 Task: Log work in the project TrueNorth for the issue 'Create a new online platform for online dance classes with advanced motion tracking and analysis features' spent time as '6w 1d 1h 49m' and remaining time as '1w 1d 17h 14m' and clone the issue. Now add the issue to the epic 'Penetration Testing'.
Action: Mouse moved to (743, 382)
Screenshot: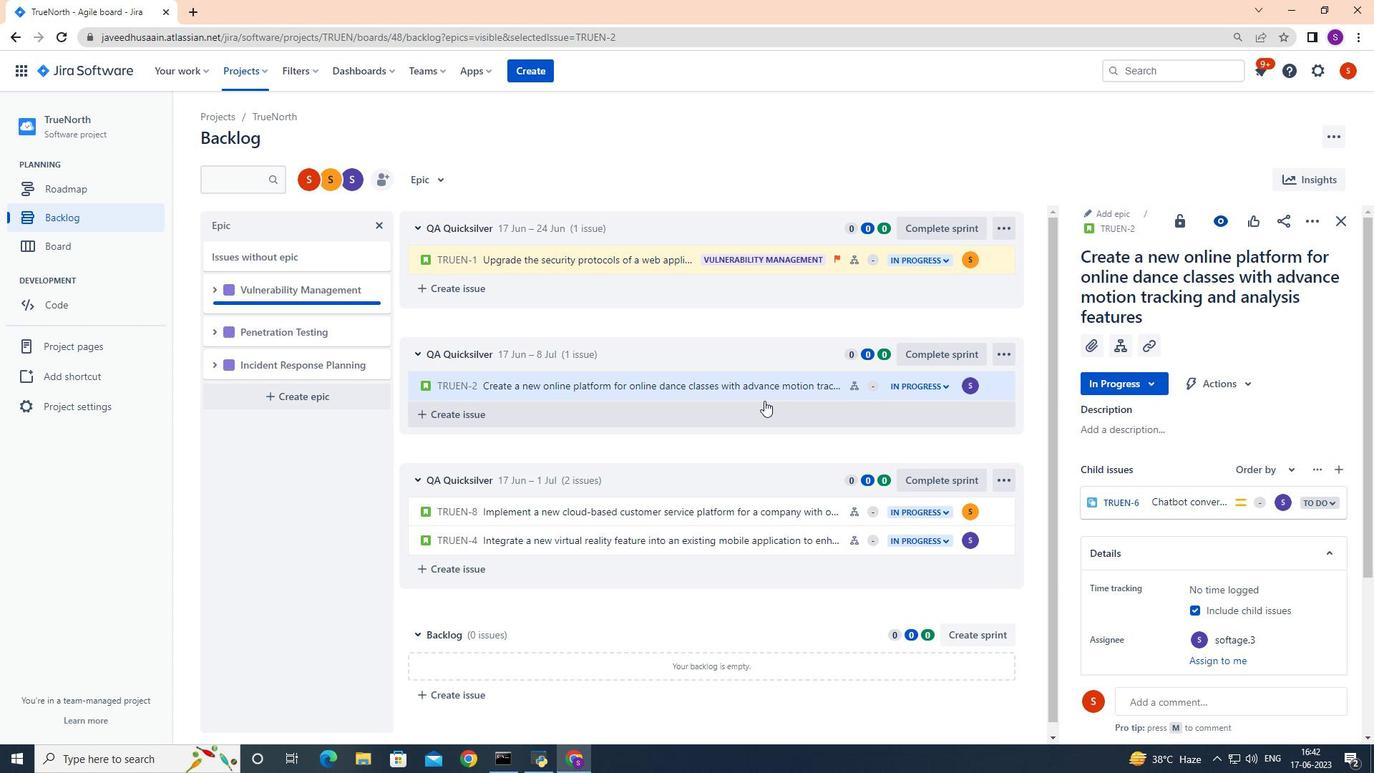 
Action: Mouse pressed left at (743, 382)
Screenshot: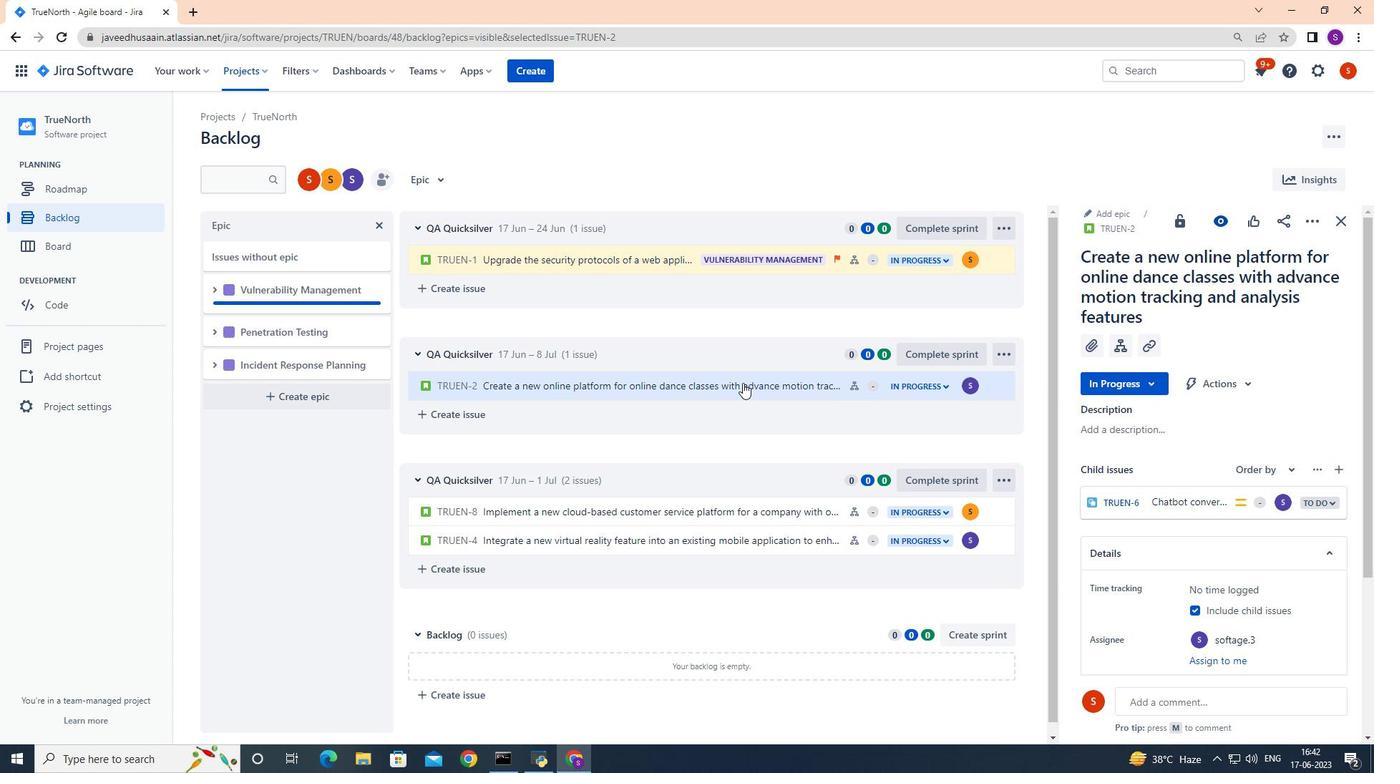
Action: Mouse pressed left at (743, 382)
Screenshot: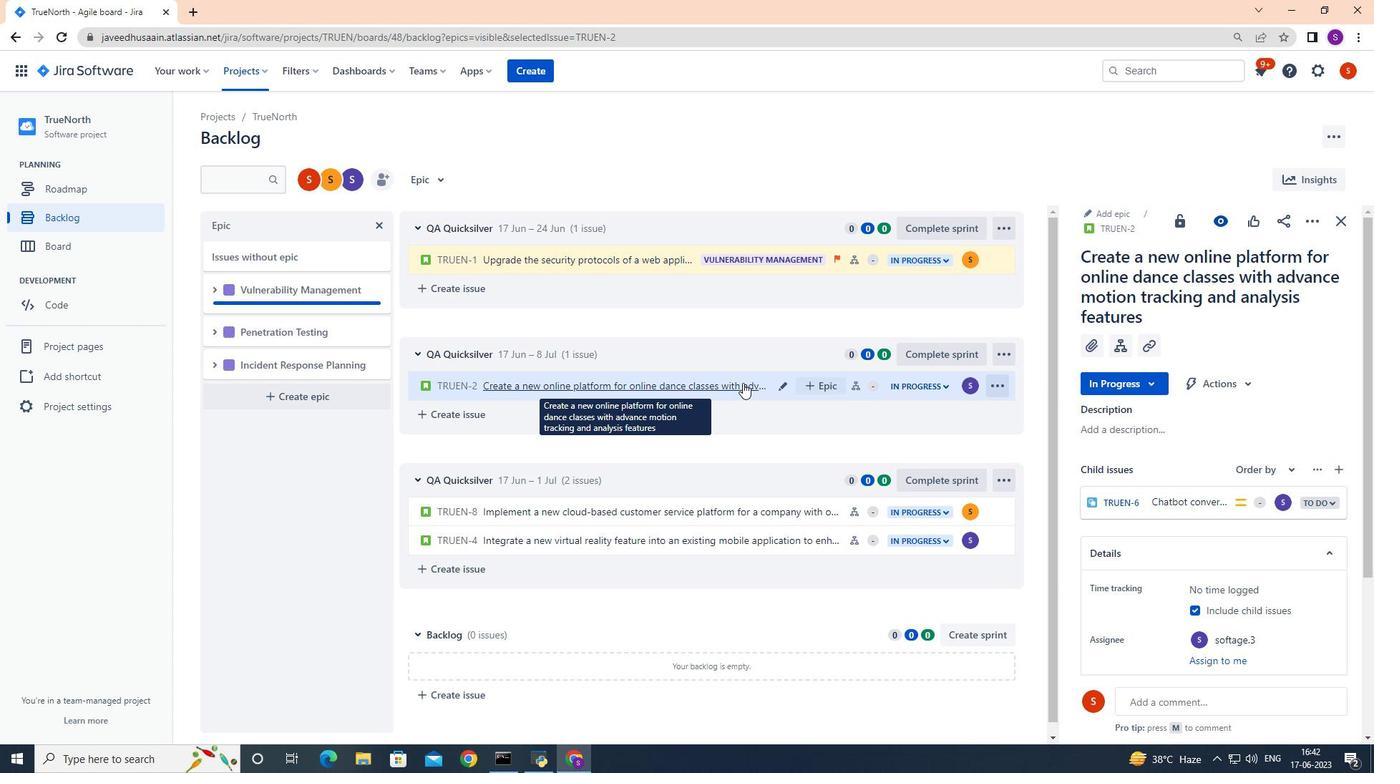 
Action: Mouse moved to (1307, 221)
Screenshot: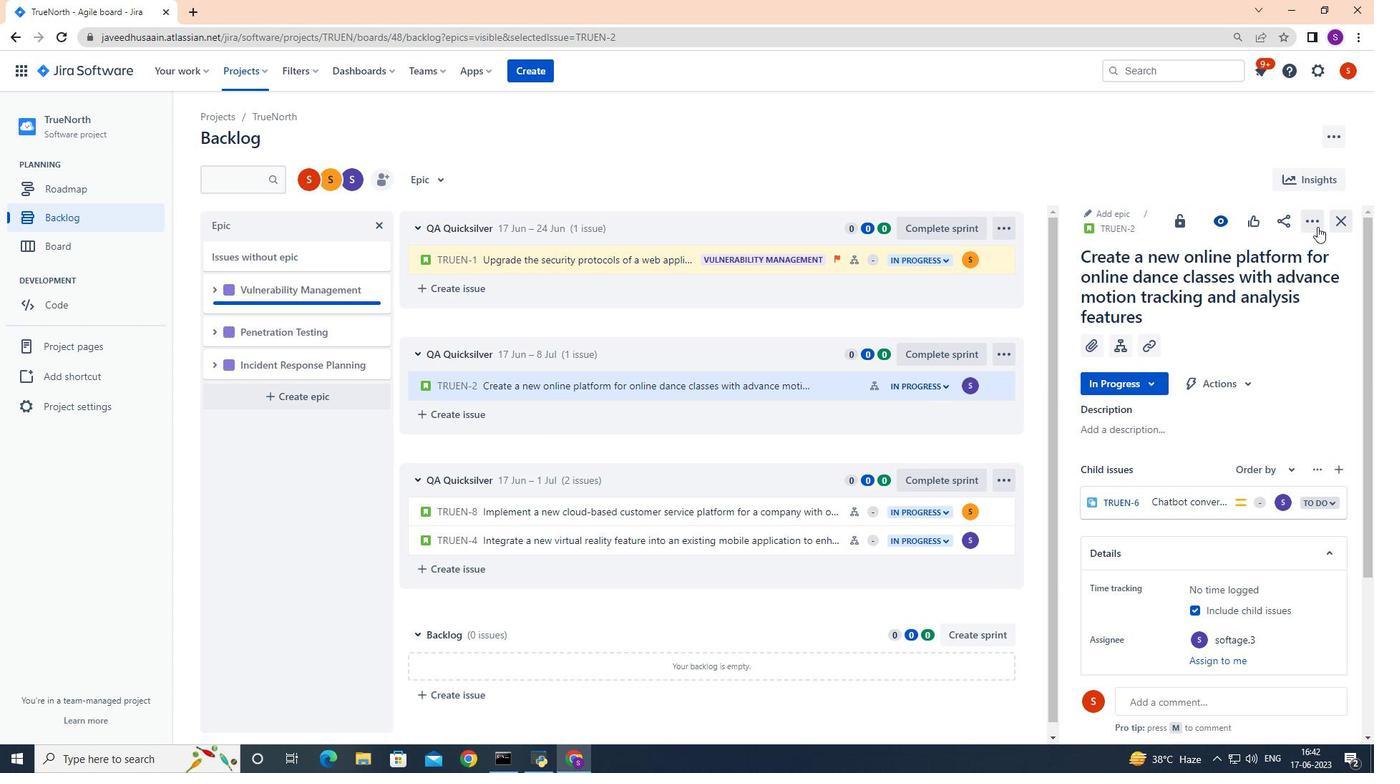 
Action: Mouse pressed left at (1307, 221)
Screenshot: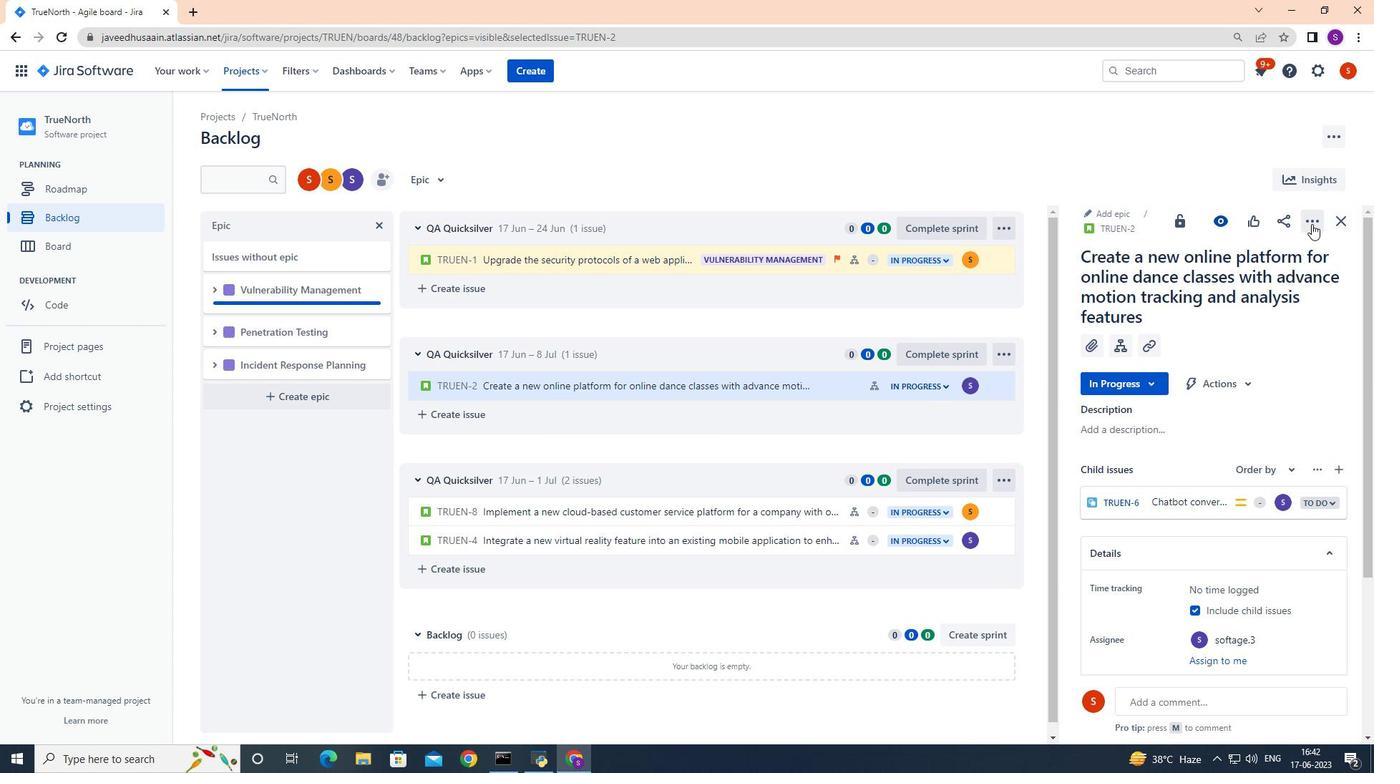 
Action: Mouse moved to (1271, 256)
Screenshot: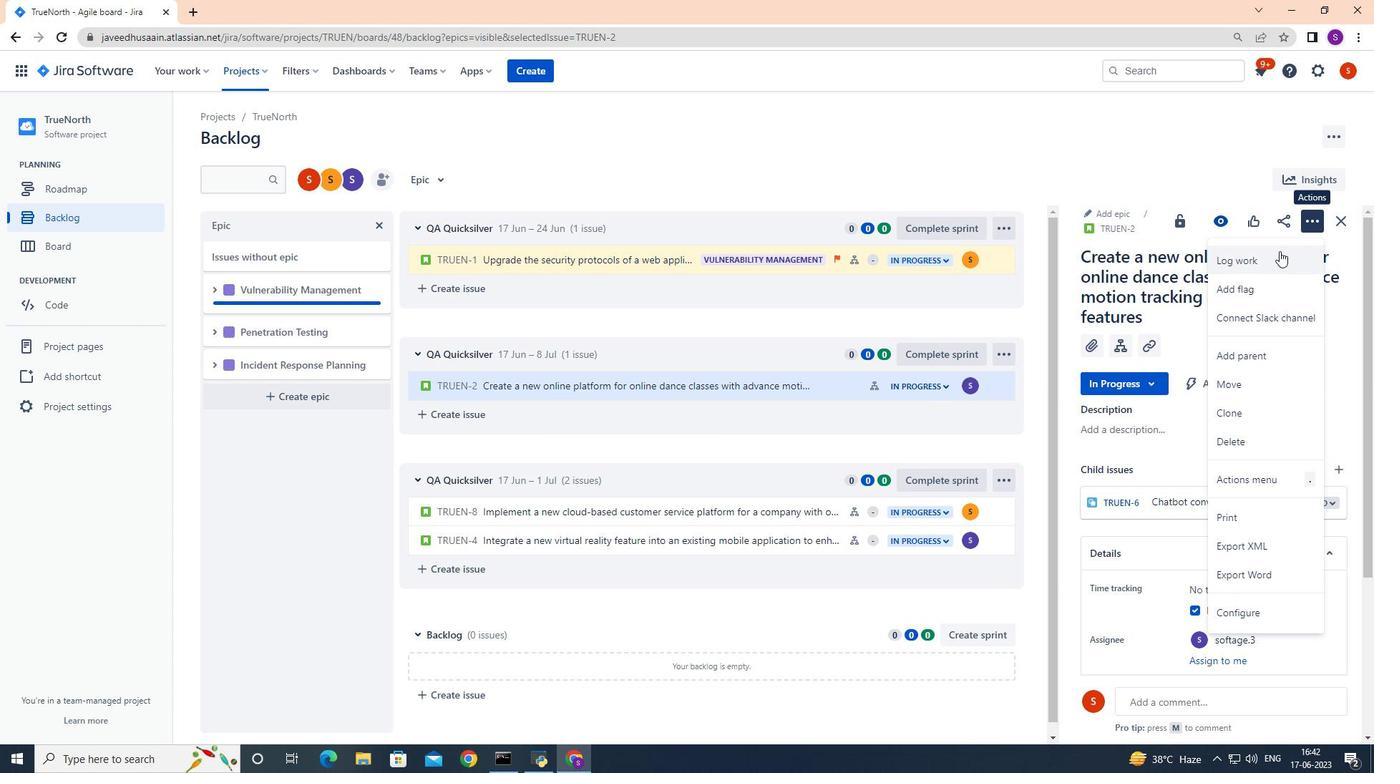 
Action: Mouse pressed left at (1271, 256)
Screenshot: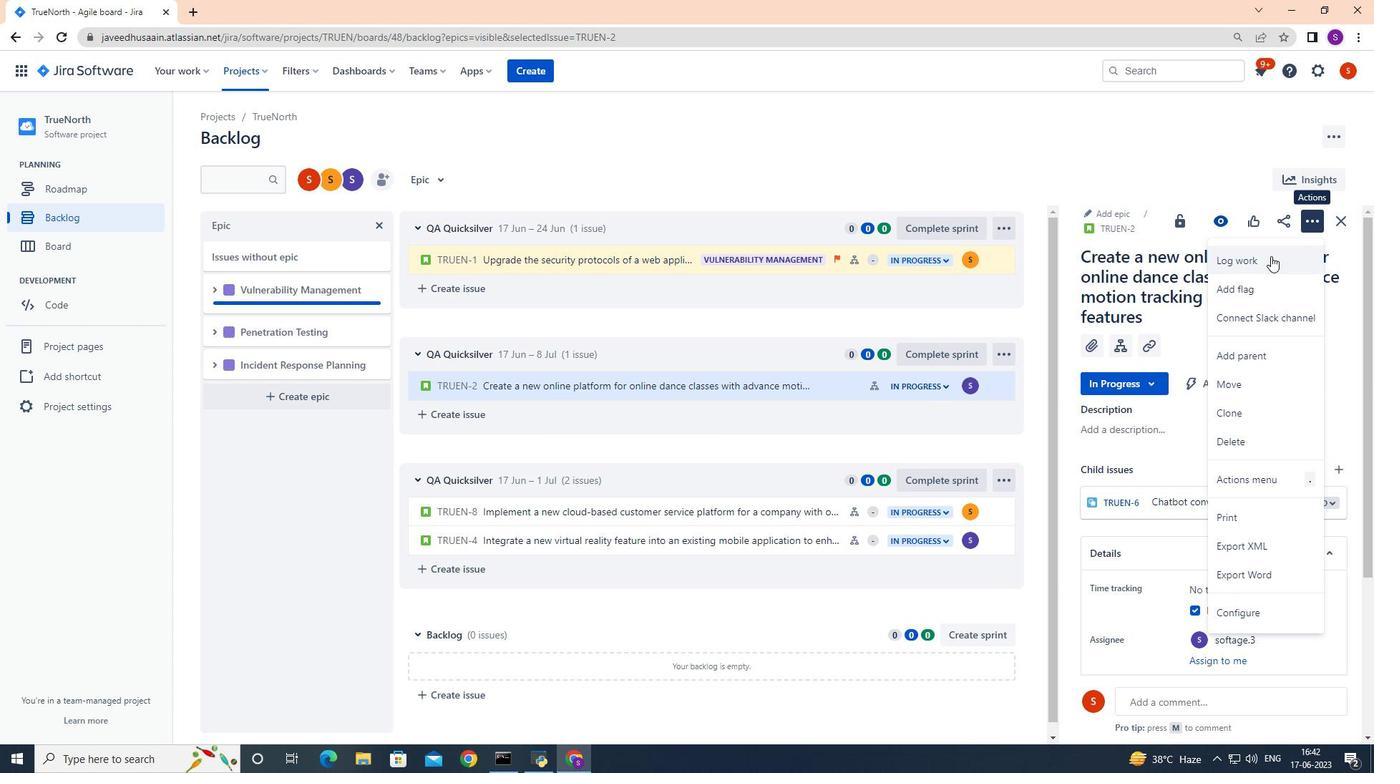
Action: Mouse moved to (600, 208)
Screenshot: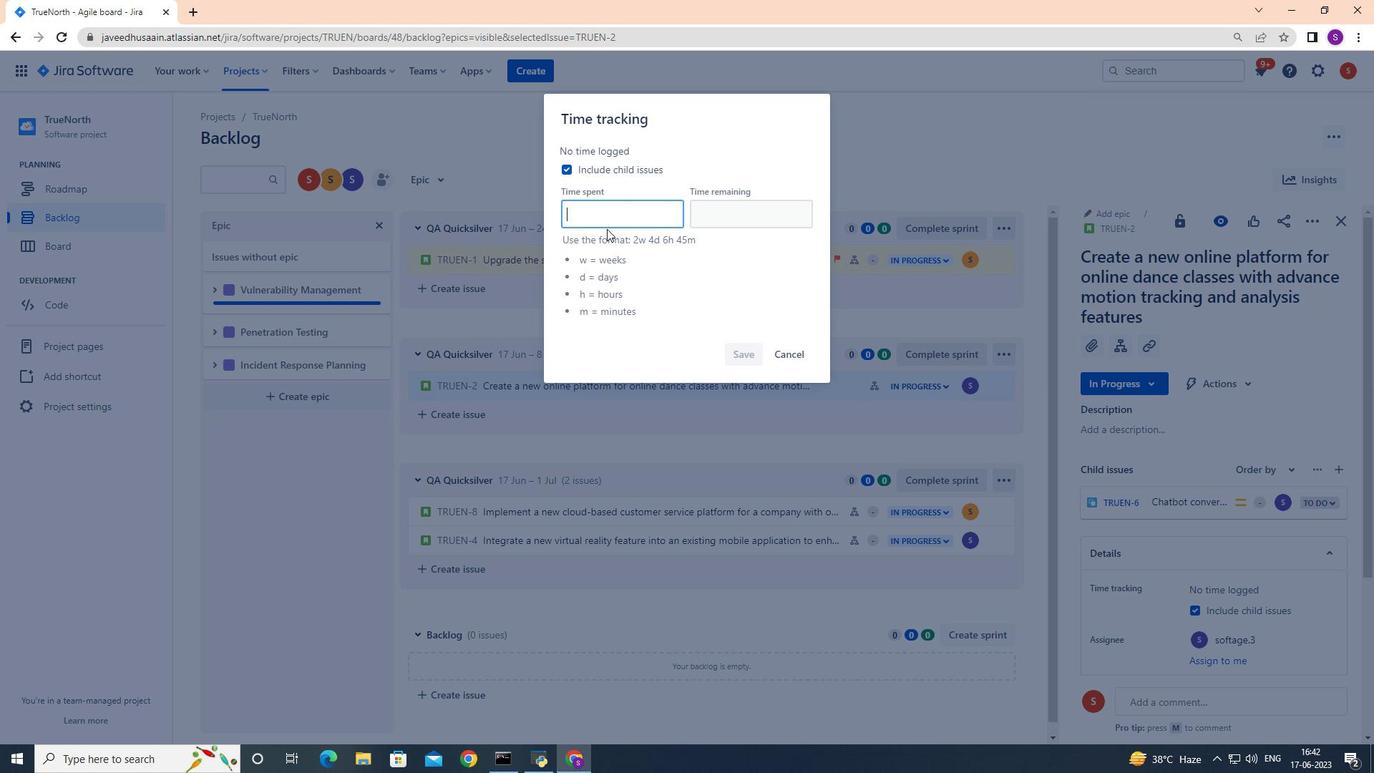 
Action: Mouse pressed left at (600, 208)
Screenshot: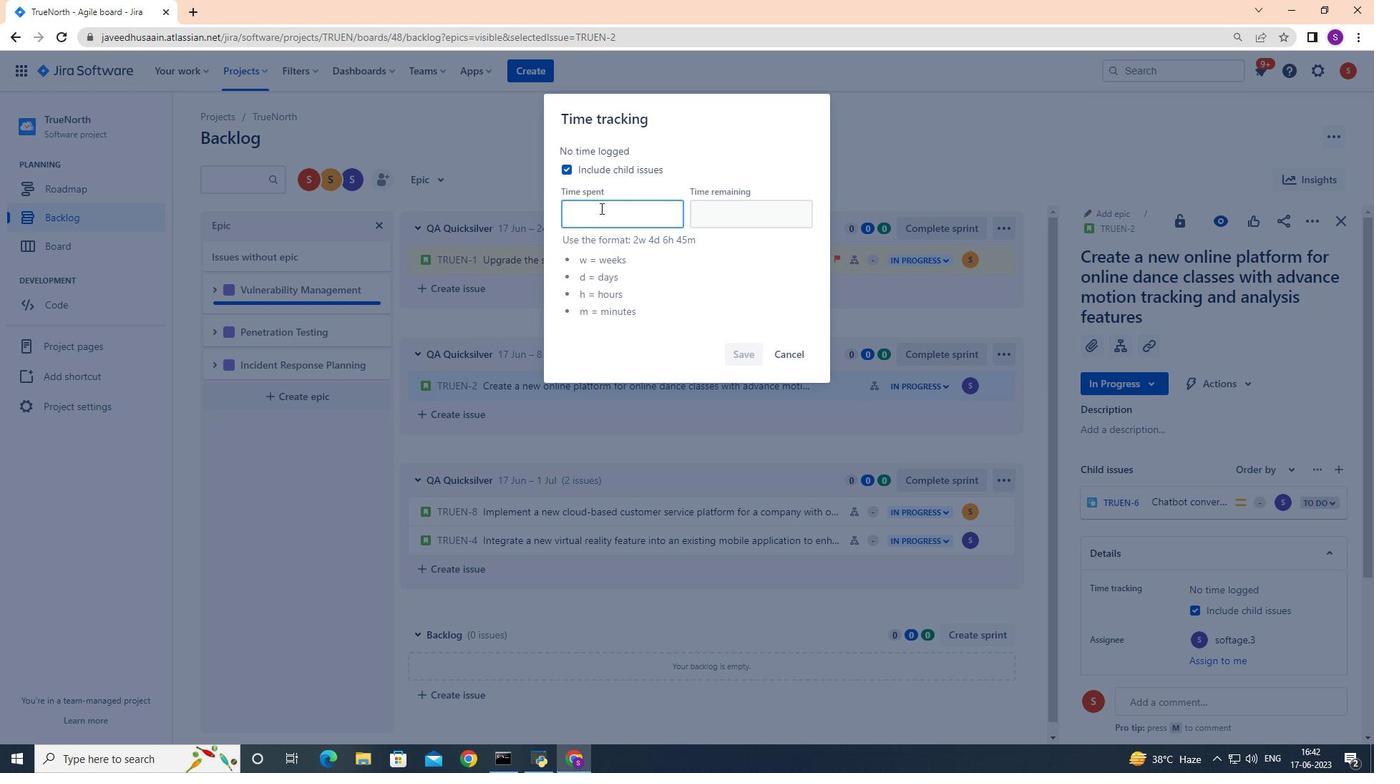 
Action: Key pressed 6w<Key.space>1d<Key.space>1h<Key.space>49m<Key.tab>1w<Key.space>1d<Key.space>17h<Key.space>14m
Screenshot: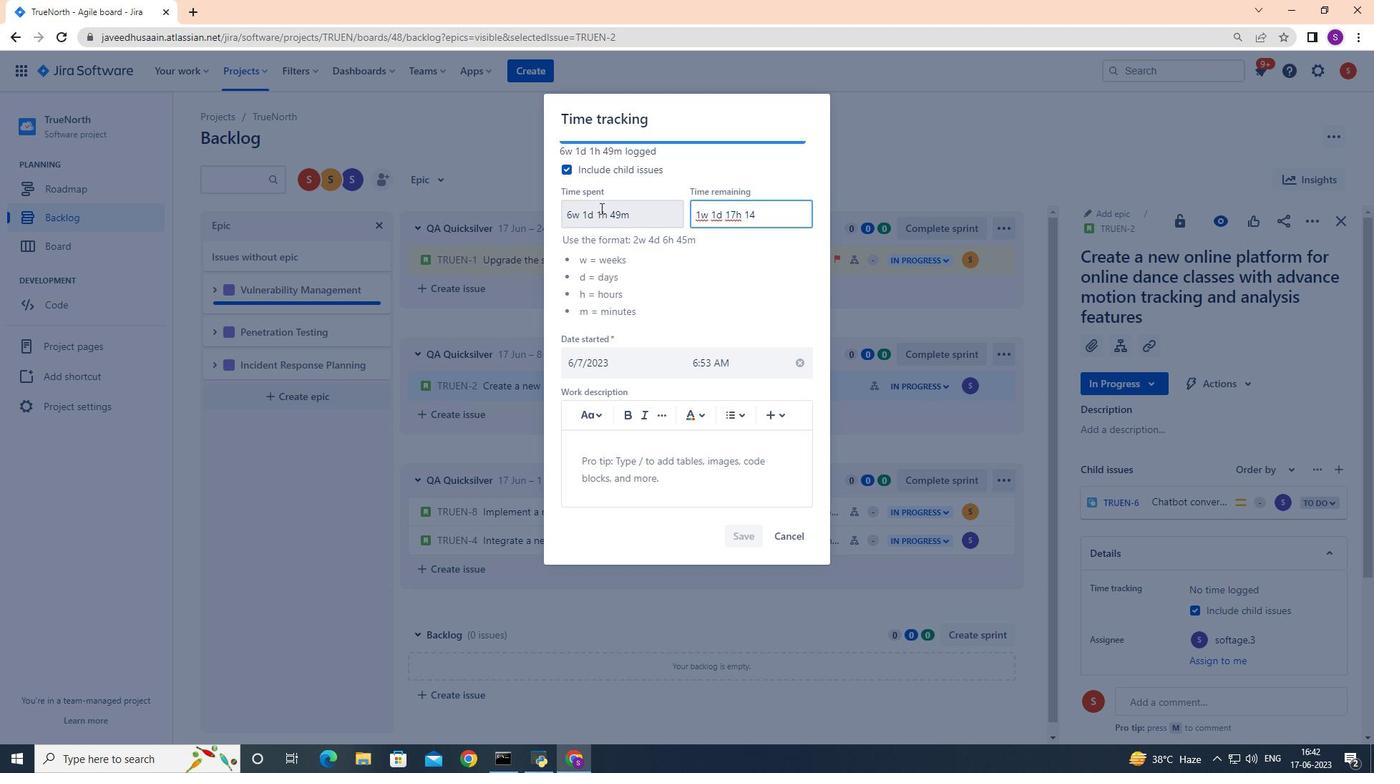 
Action: Mouse moved to (745, 536)
Screenshot: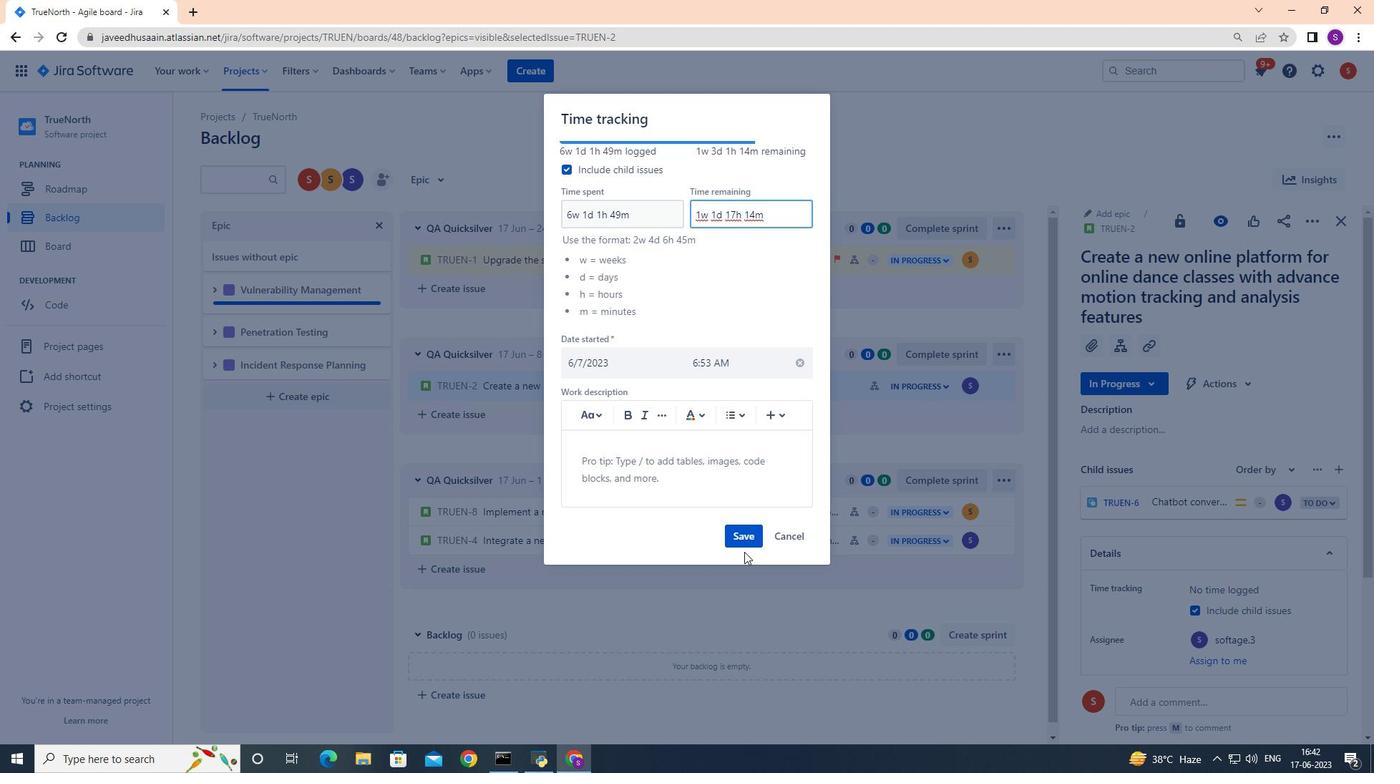
Action: Mouse pressed left at (745, 536)
Screenshot: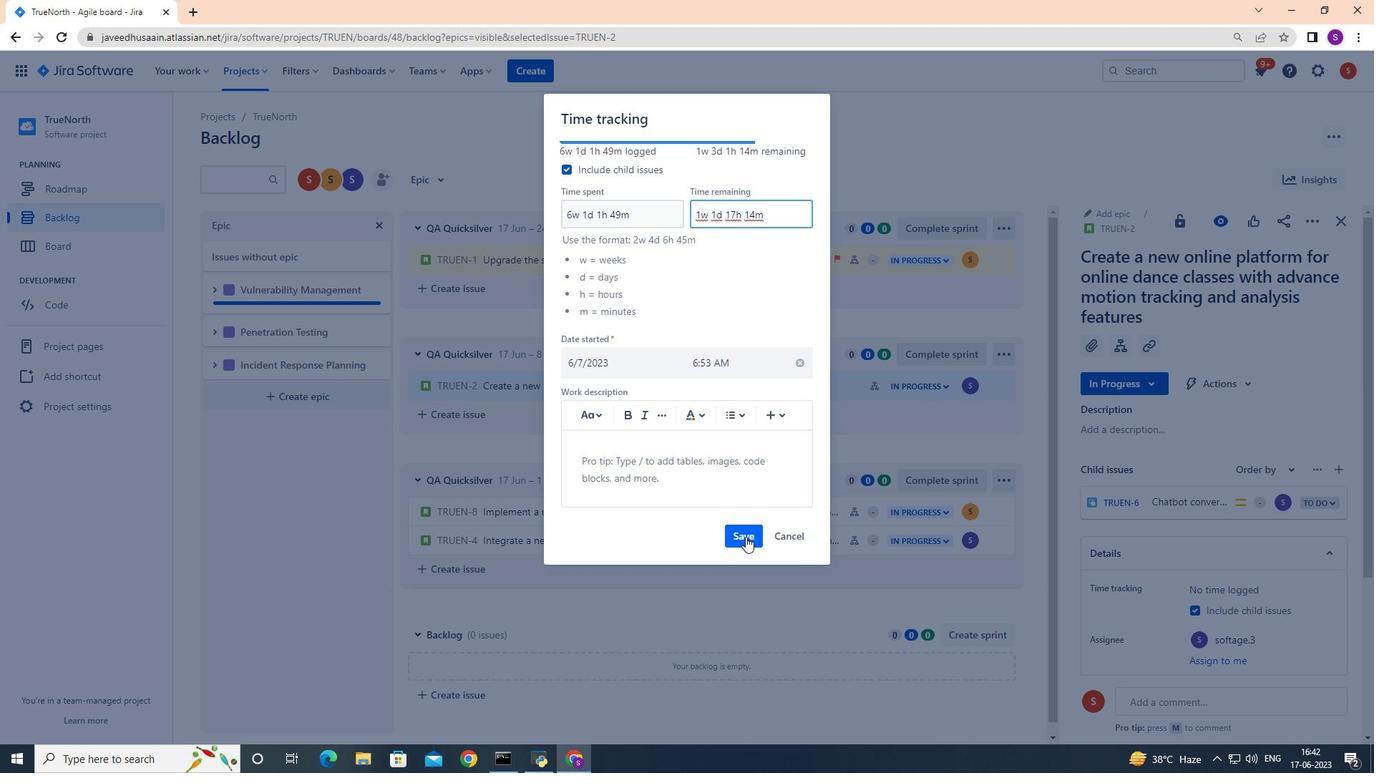 
Action: Mouse moved to (999, 386)
Screenshot: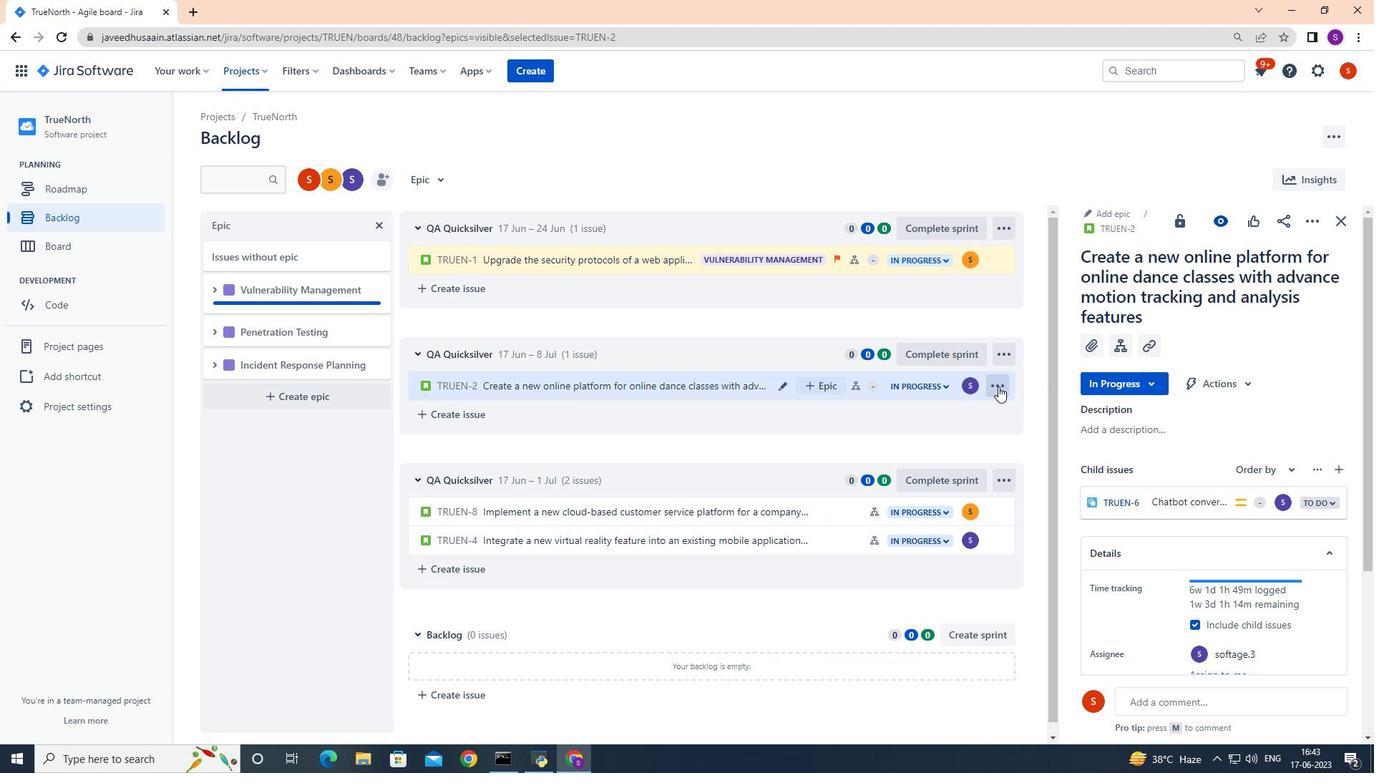 
Action: Mouse pressed left at (999, 386)
Screenshot: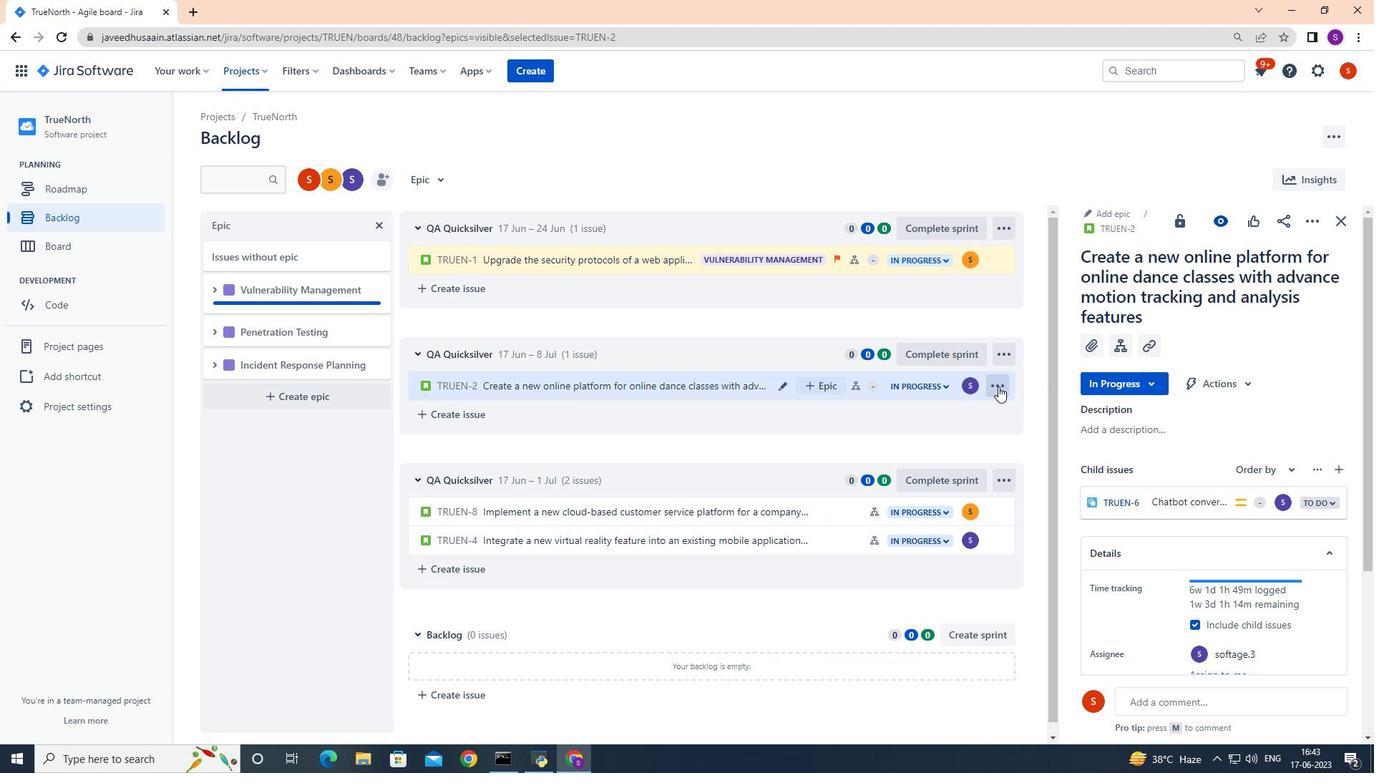 
Action: Mouse moved to (1315, 216)
Screenshot: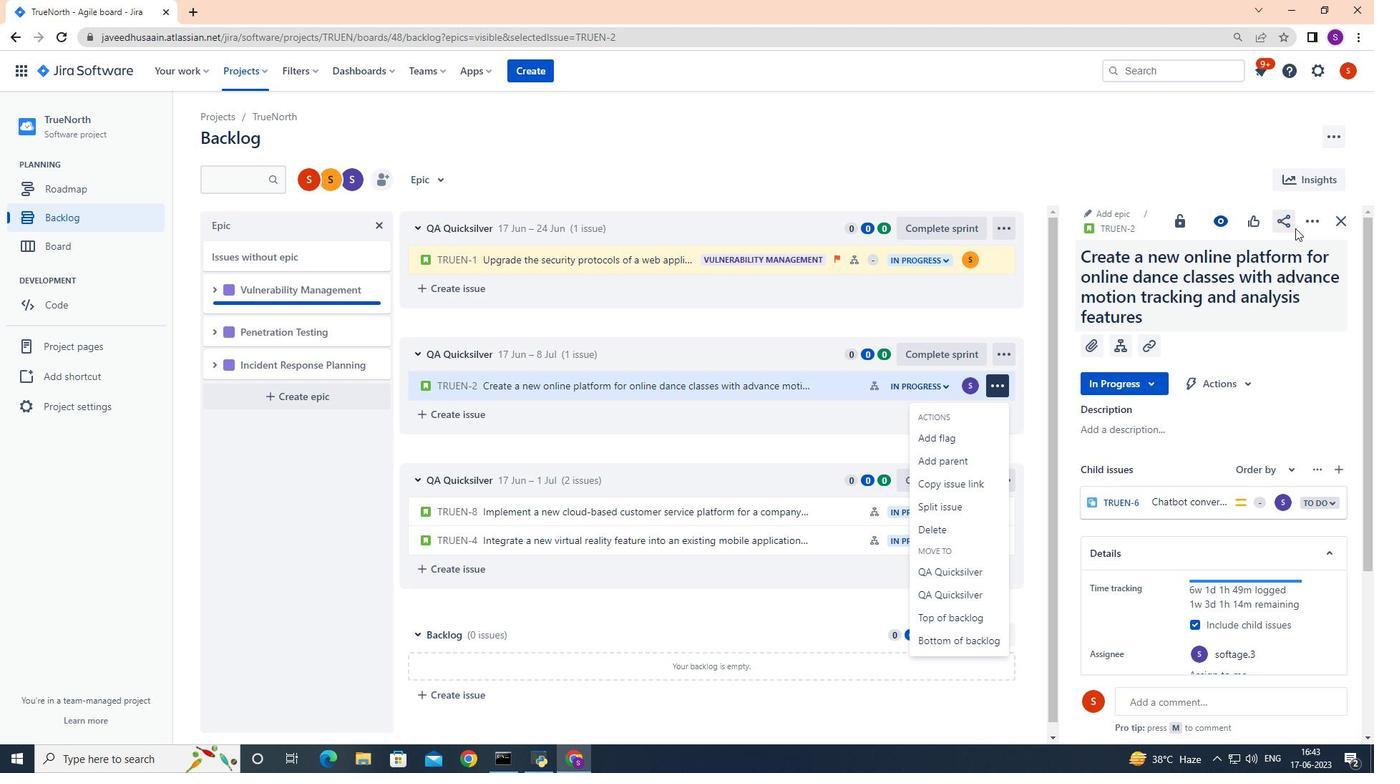 
Action: Mouse pressed left at (1315, 216)
Screenshot: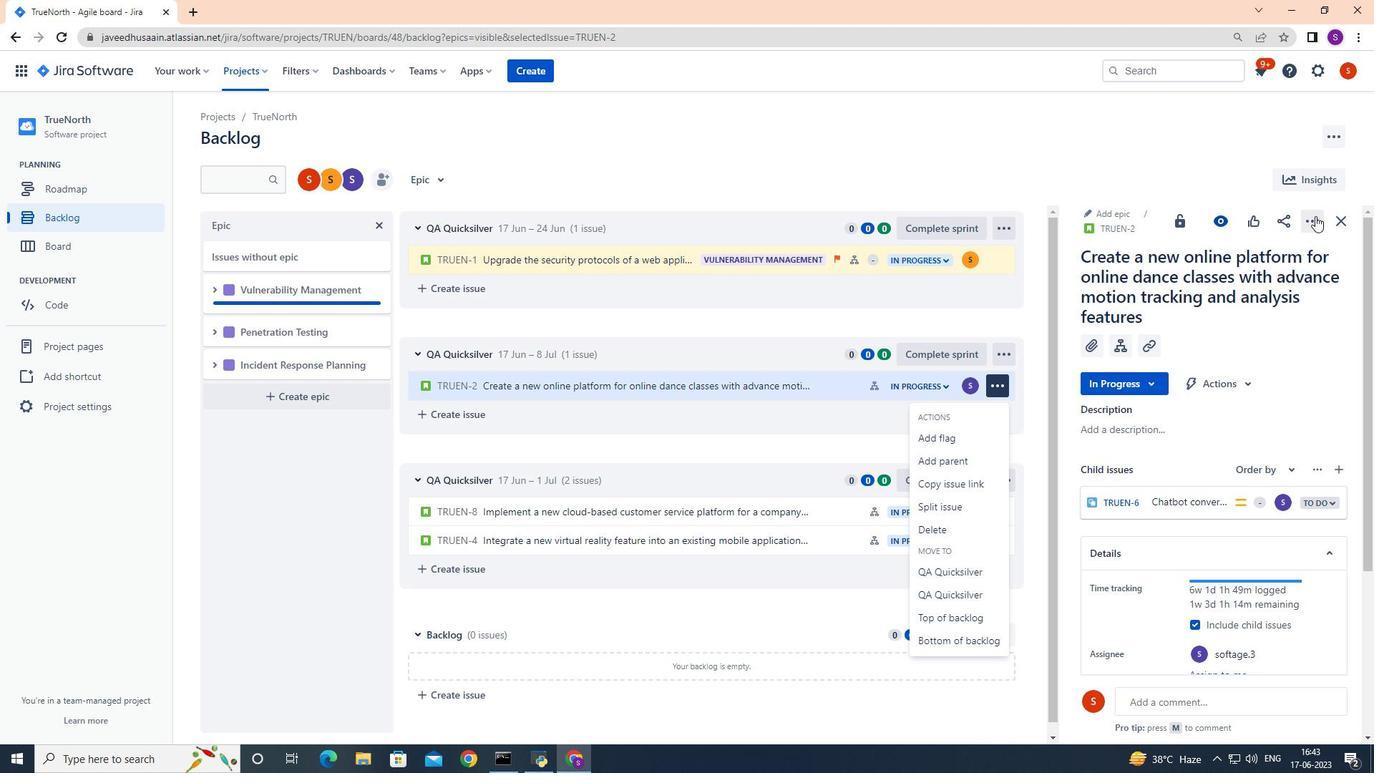 
Action: Mouse moved to (1282, 414)
Screenshot: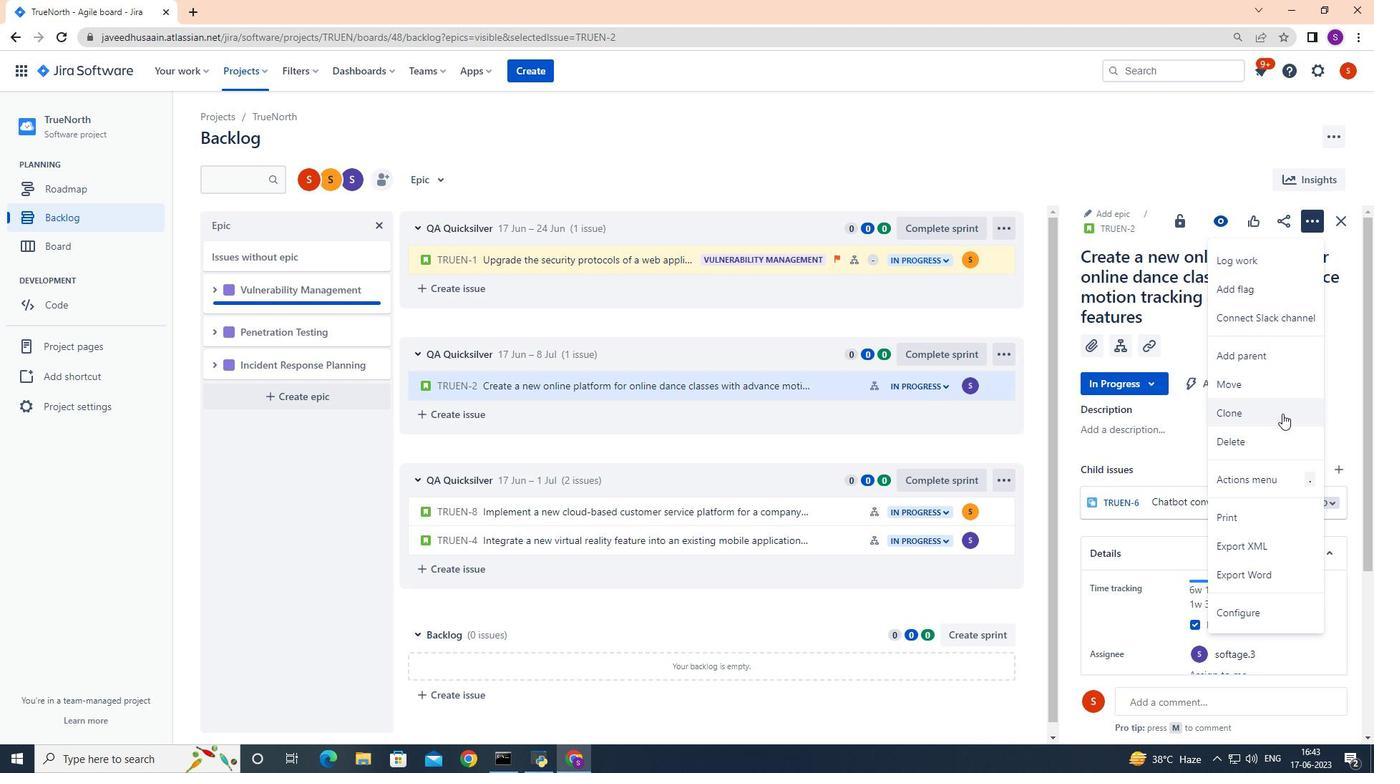 
Action: Mouse pressed left at (1282, 414)
Screenshot: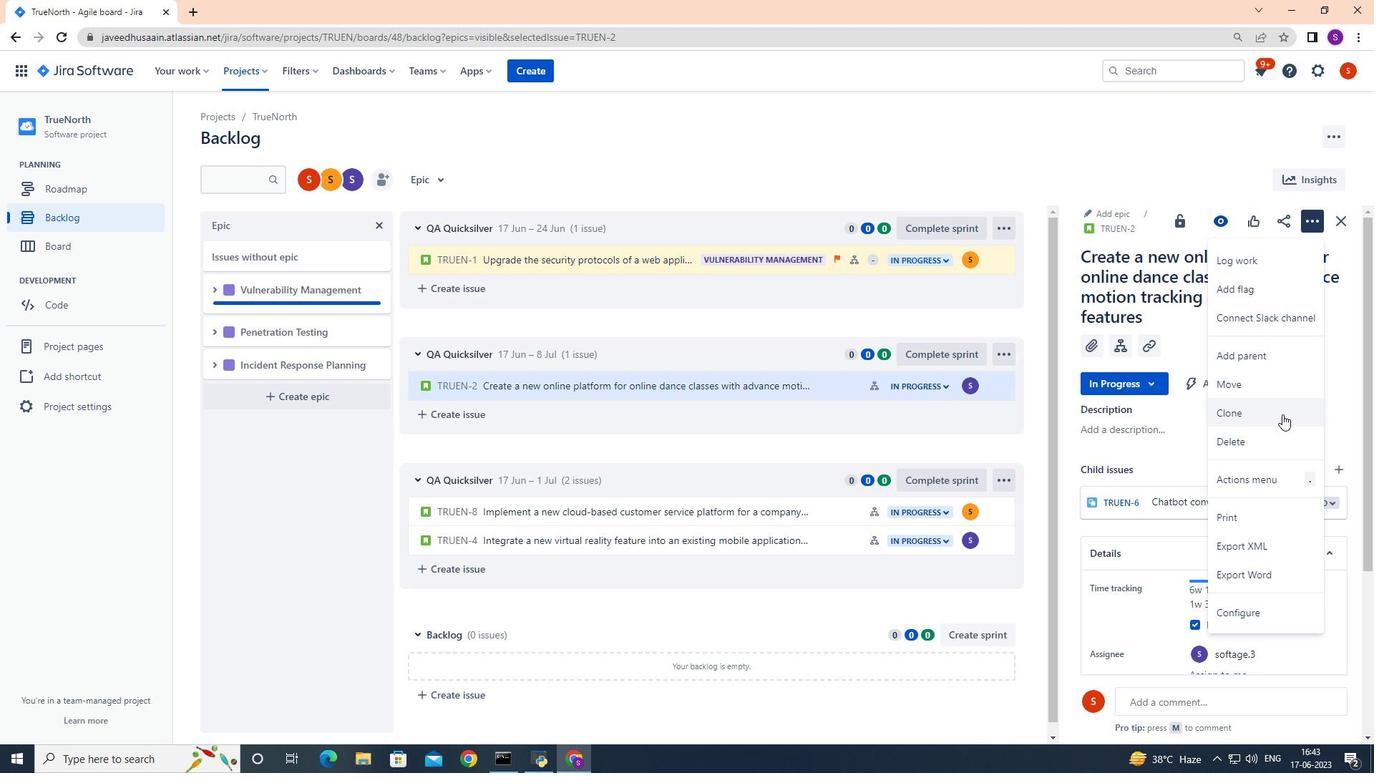 
Action: Mouse moved to (790, 306)
Screenshot: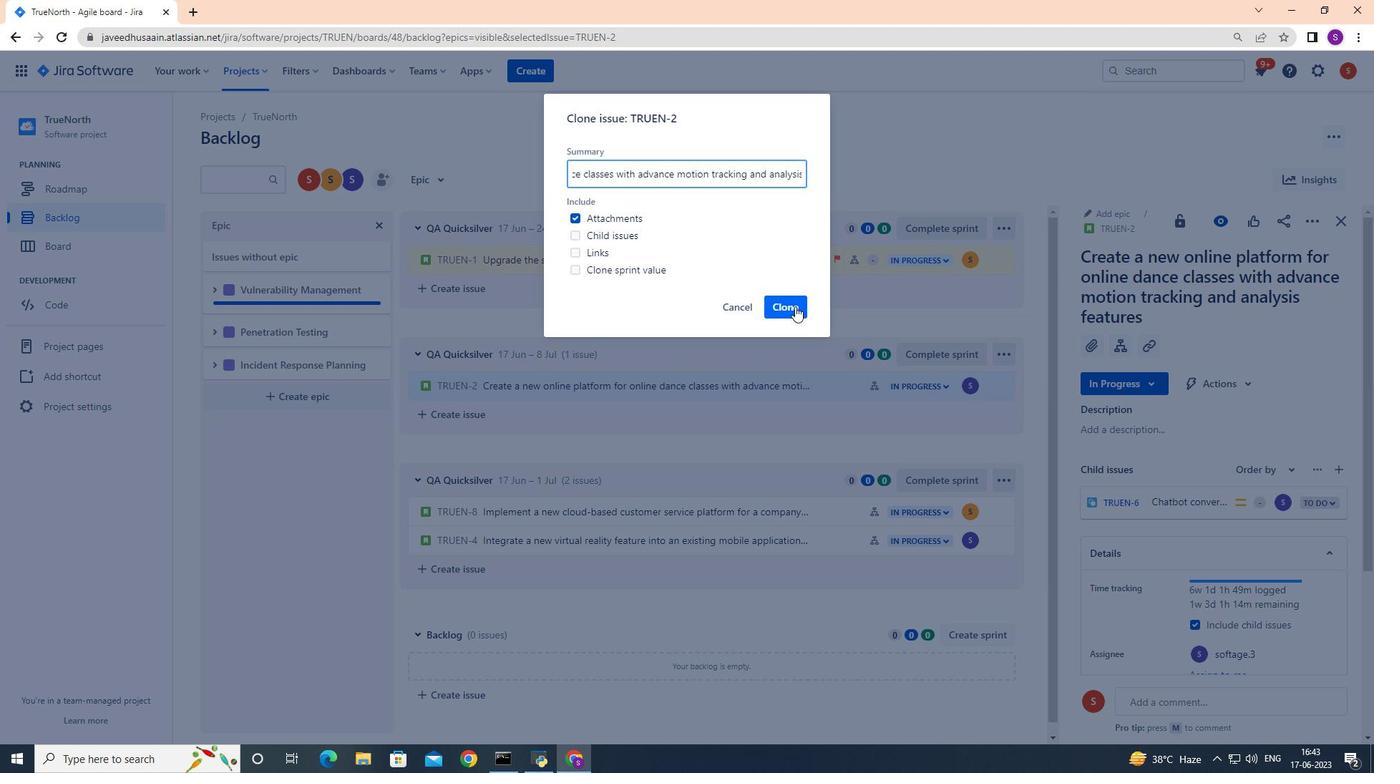 
Action: Mouse pressed left at (790, 306)
Screenshot: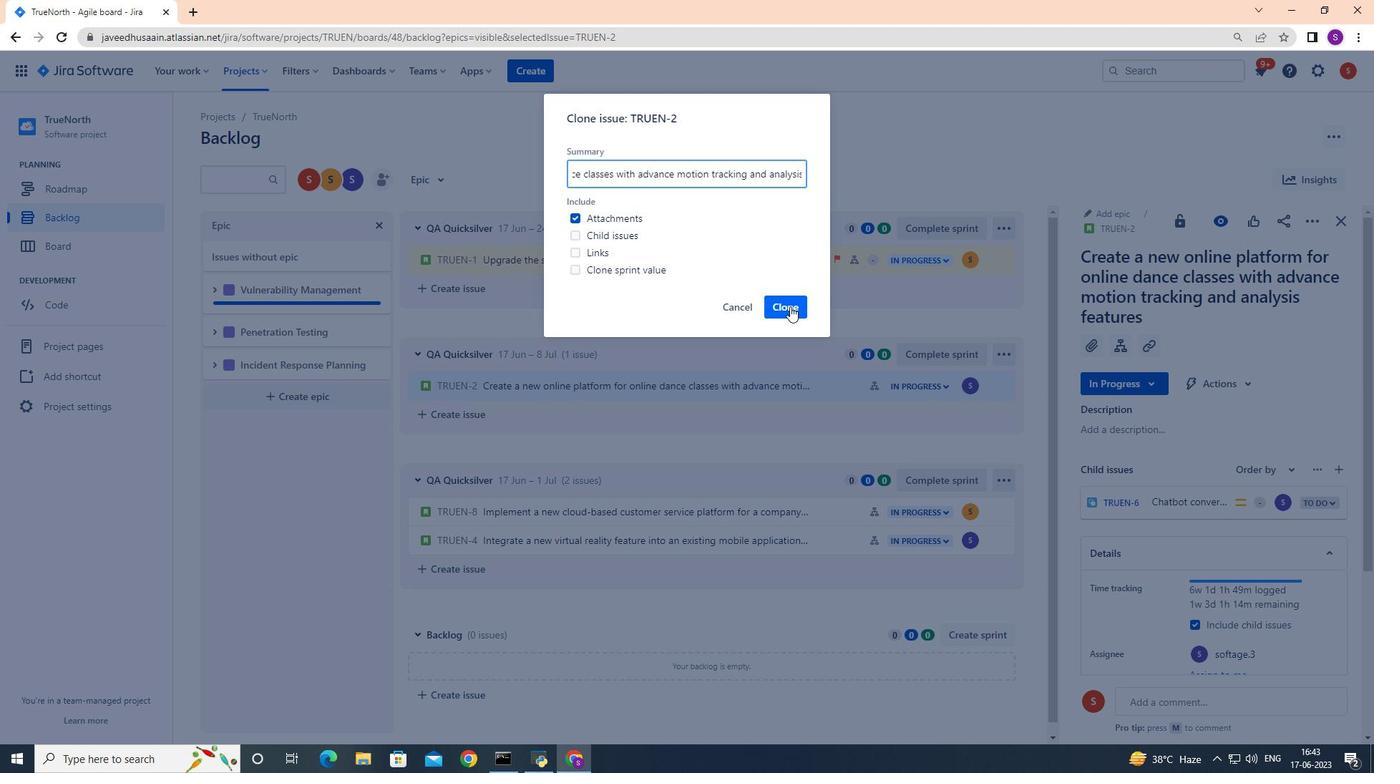 
Action: Mouse moved to (823, 385)
Screenshot: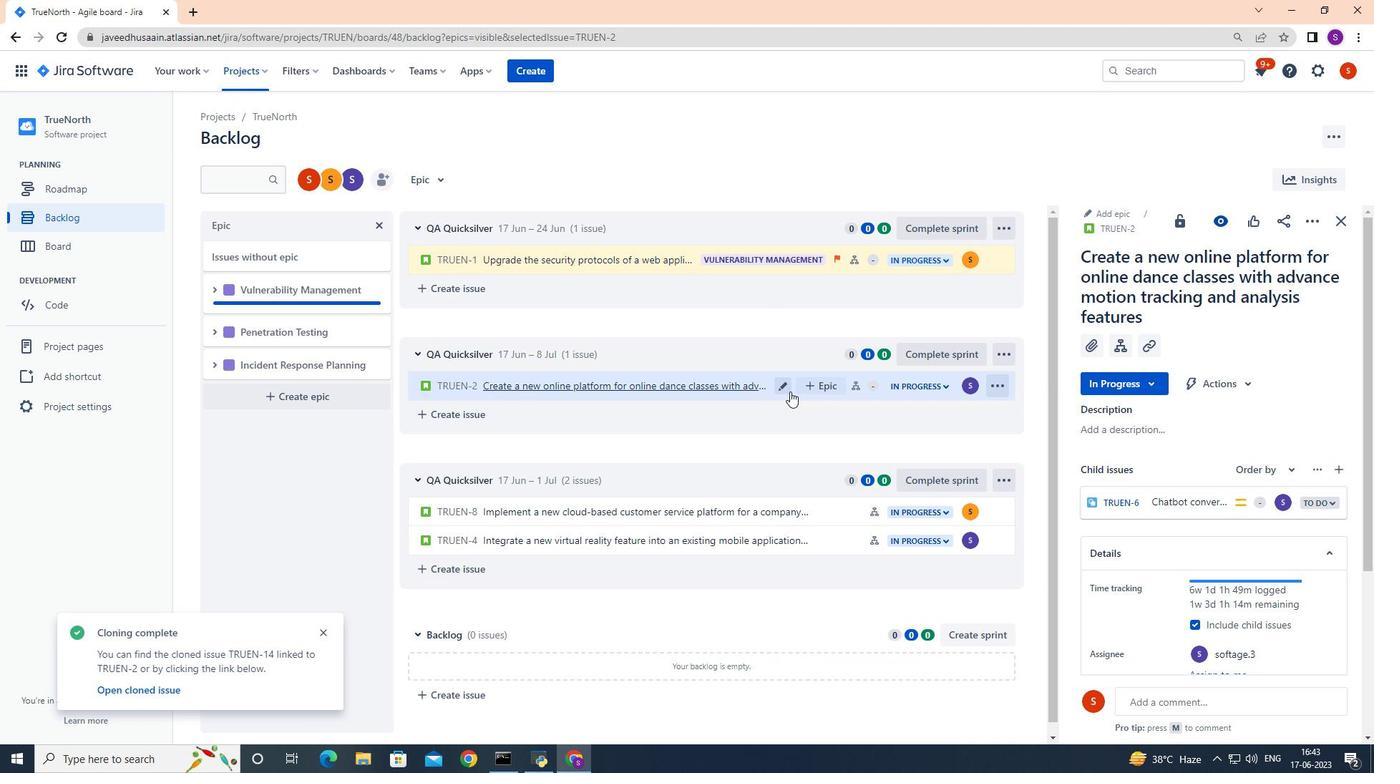 
Action: Mouse pressed left at (823, 385)
Screenshot: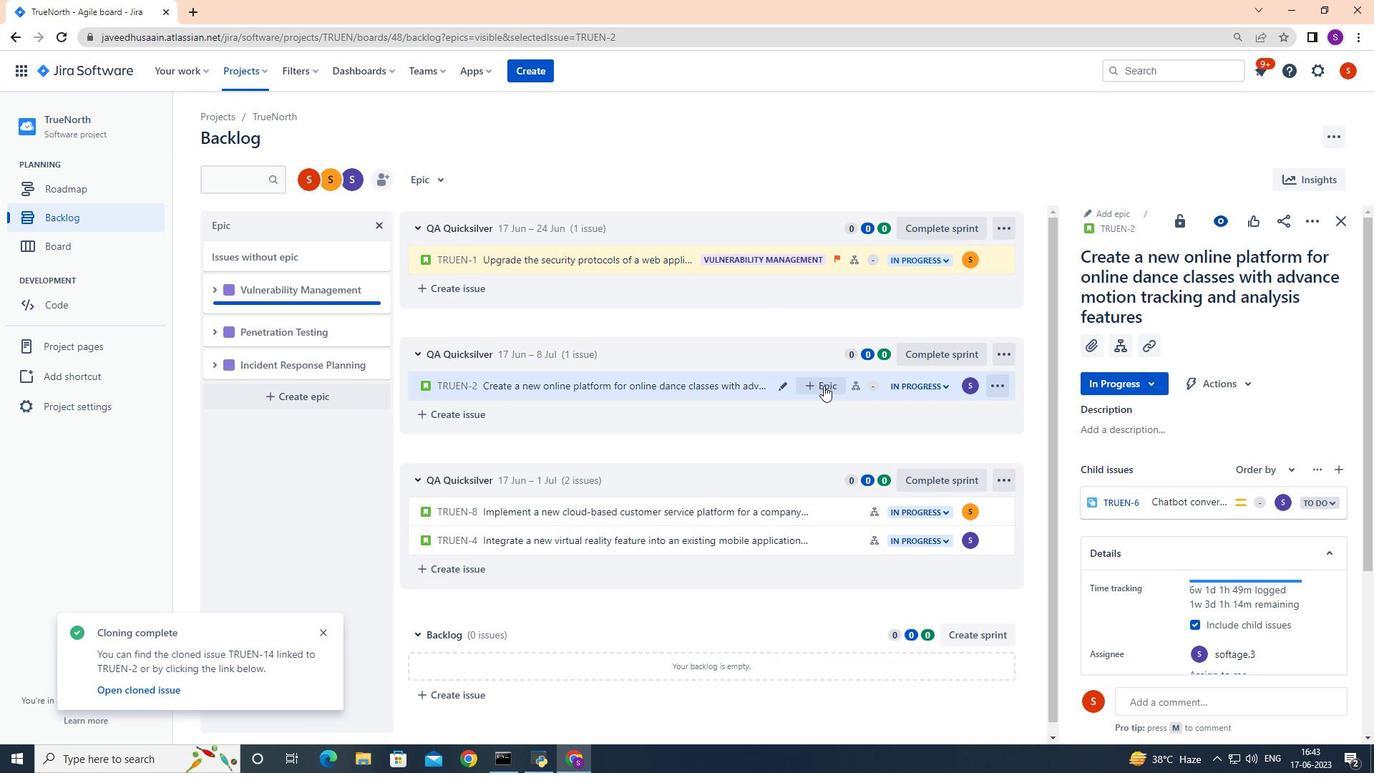 
Action: Mouse moved to (874, 462)
Screenshot: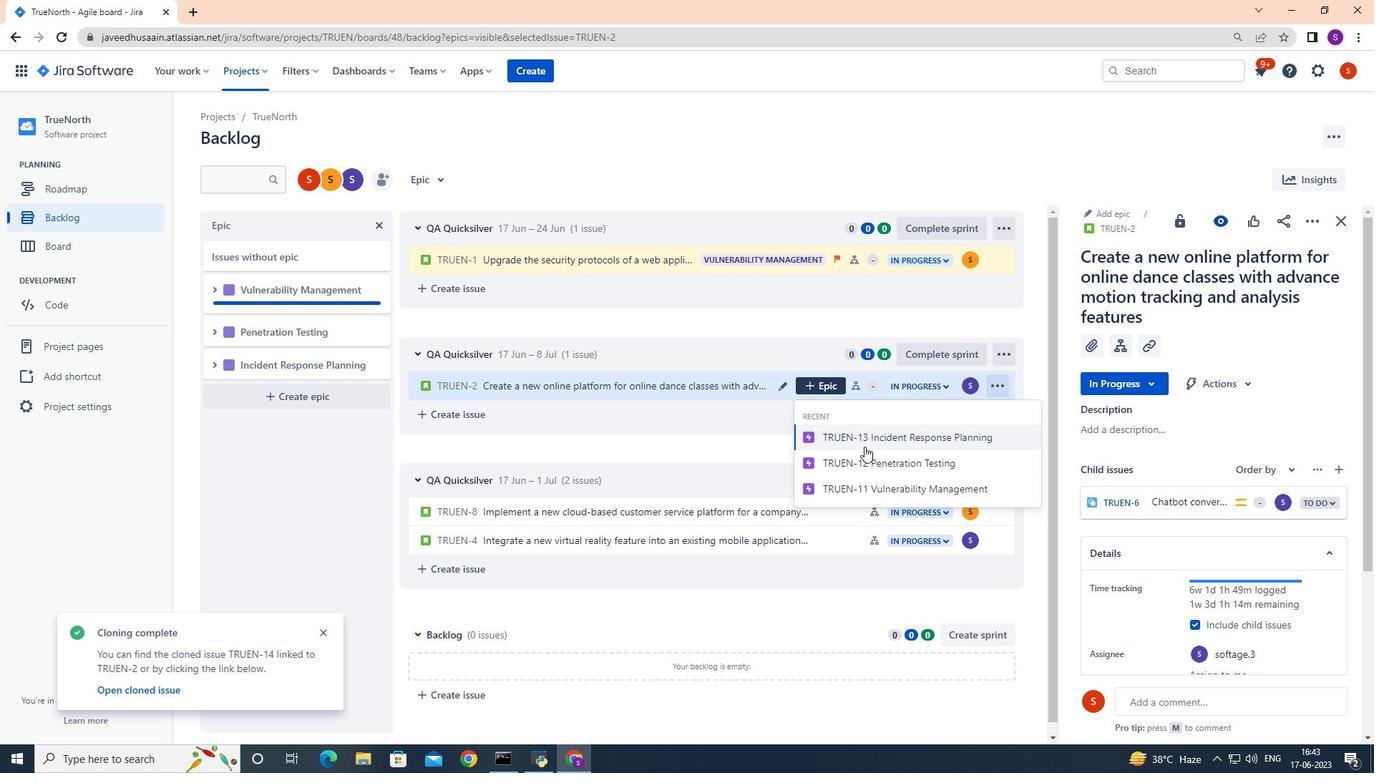 
Action: Mouse pressed left at (874, 462)
Screenshot: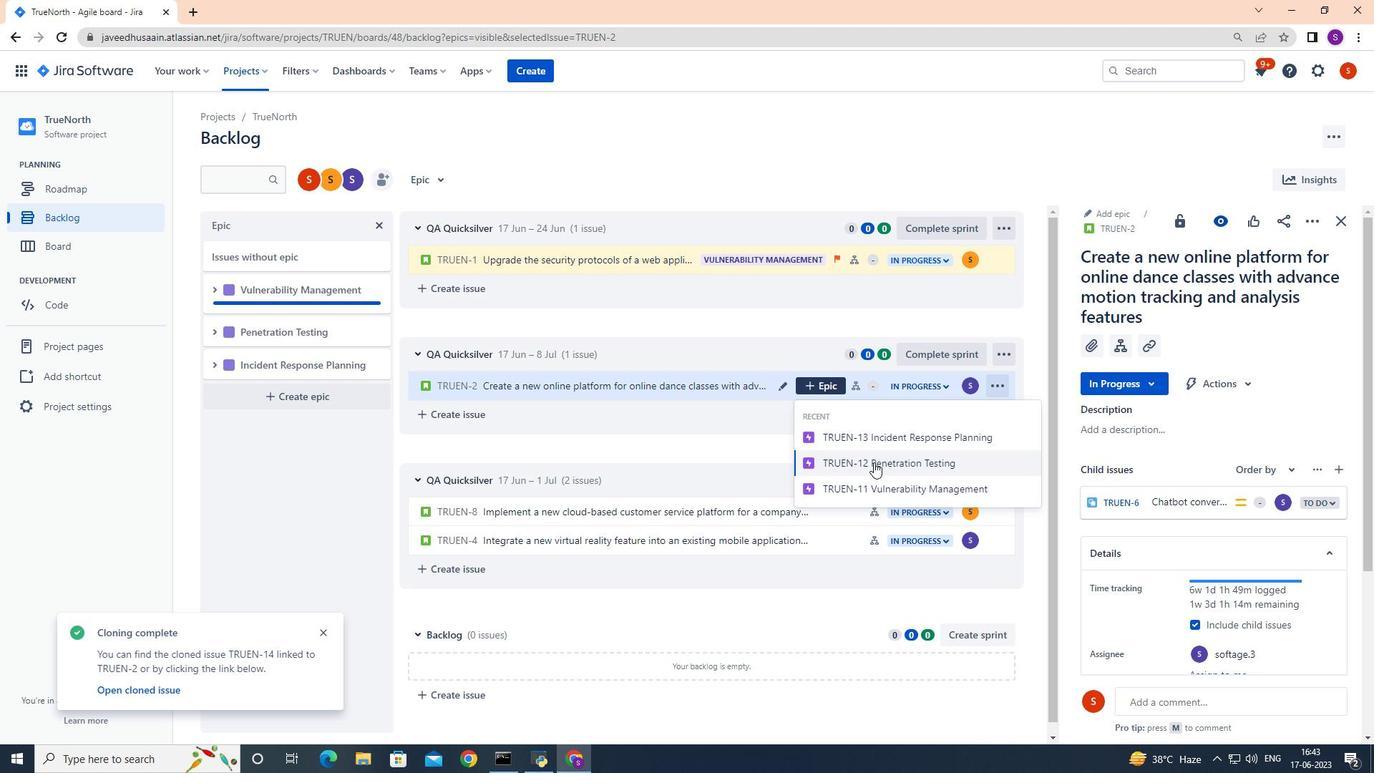 
